 Task: Find the determinant of the 2x2 matrix {{2, 1}, {4, 2}}.
Action: Mouse moved to (1195, 78)
Screenshot: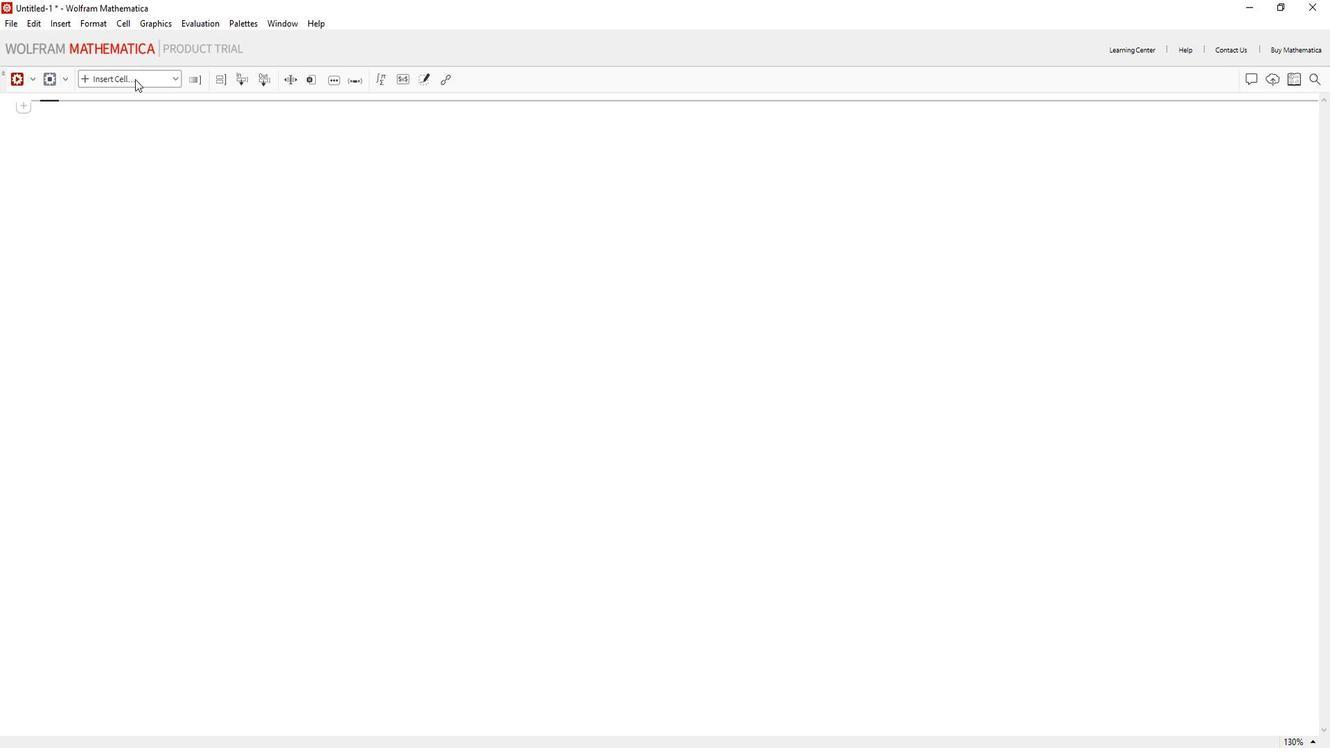 
Action: Mouse pressed left at (1195, 78)
Screenshot: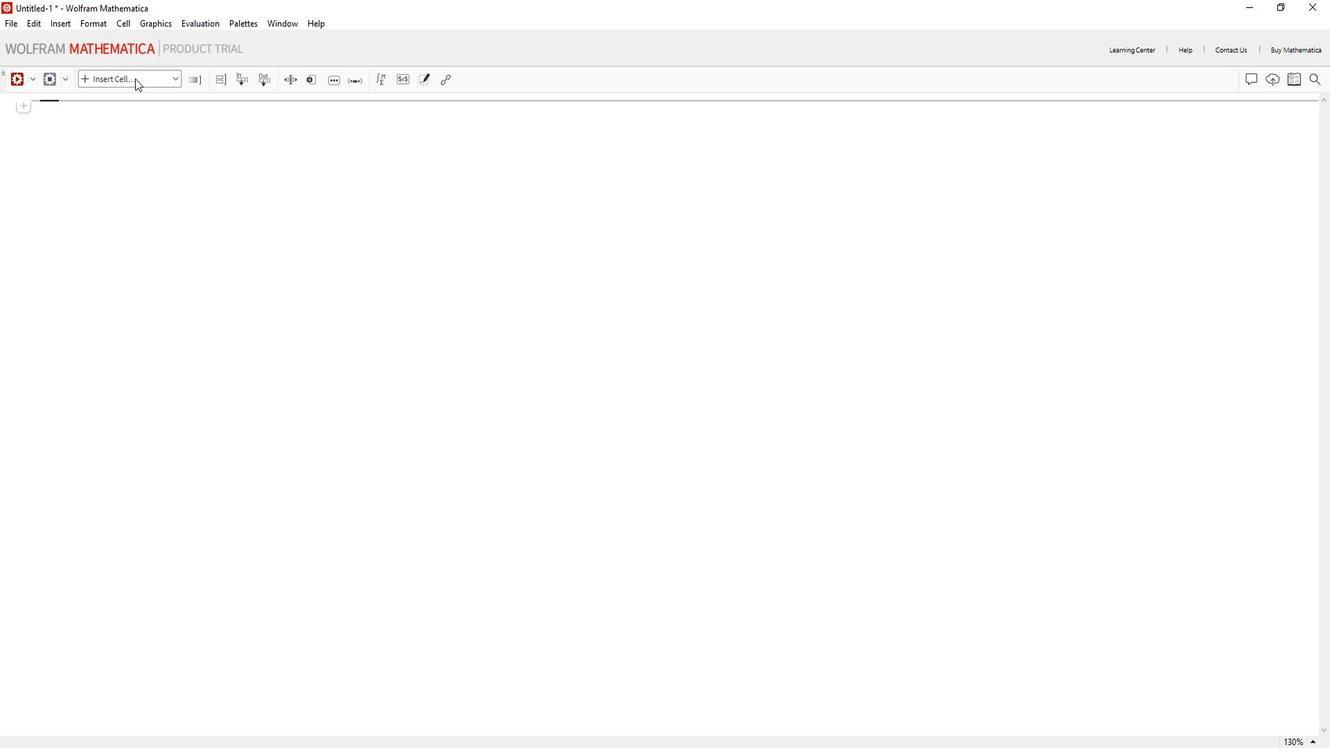 
Action: Mouse pressed left at (1195, 78)
Screenshot: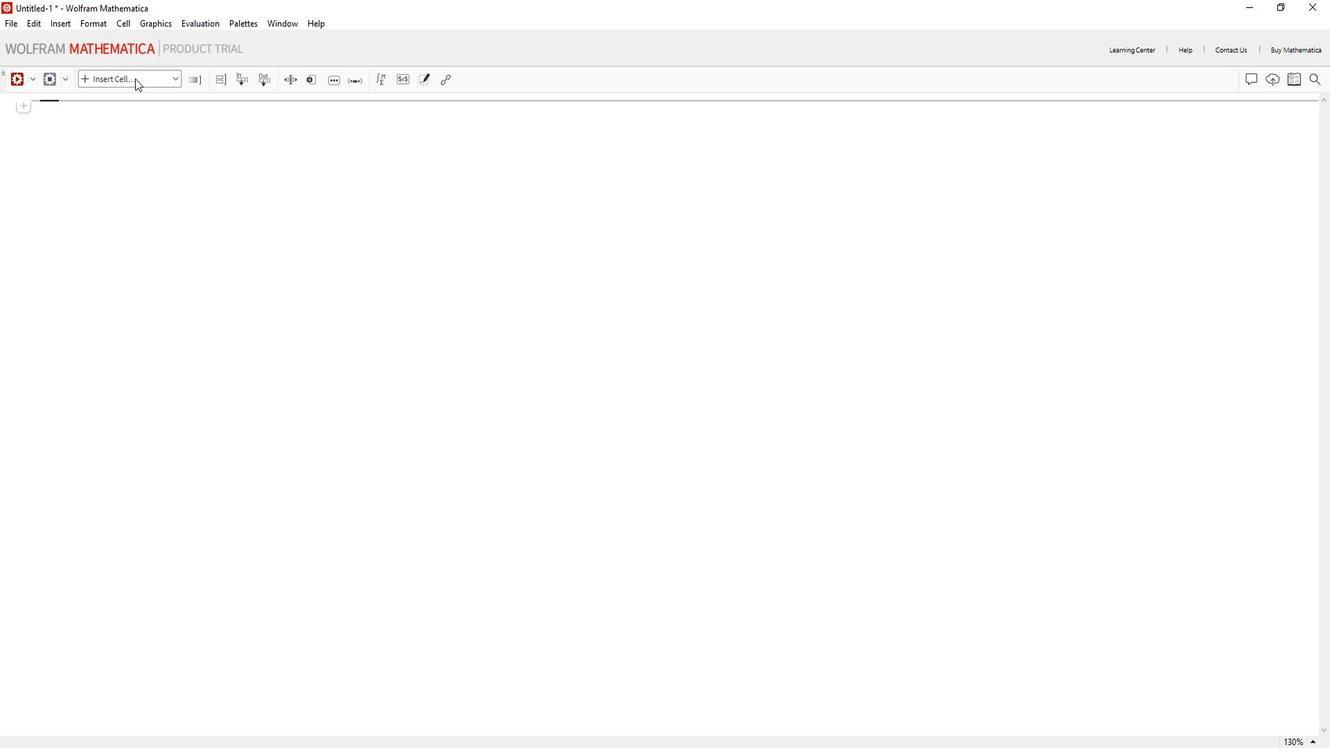 
Action: Mouse pressed left at (1195, 78)
Screenshot: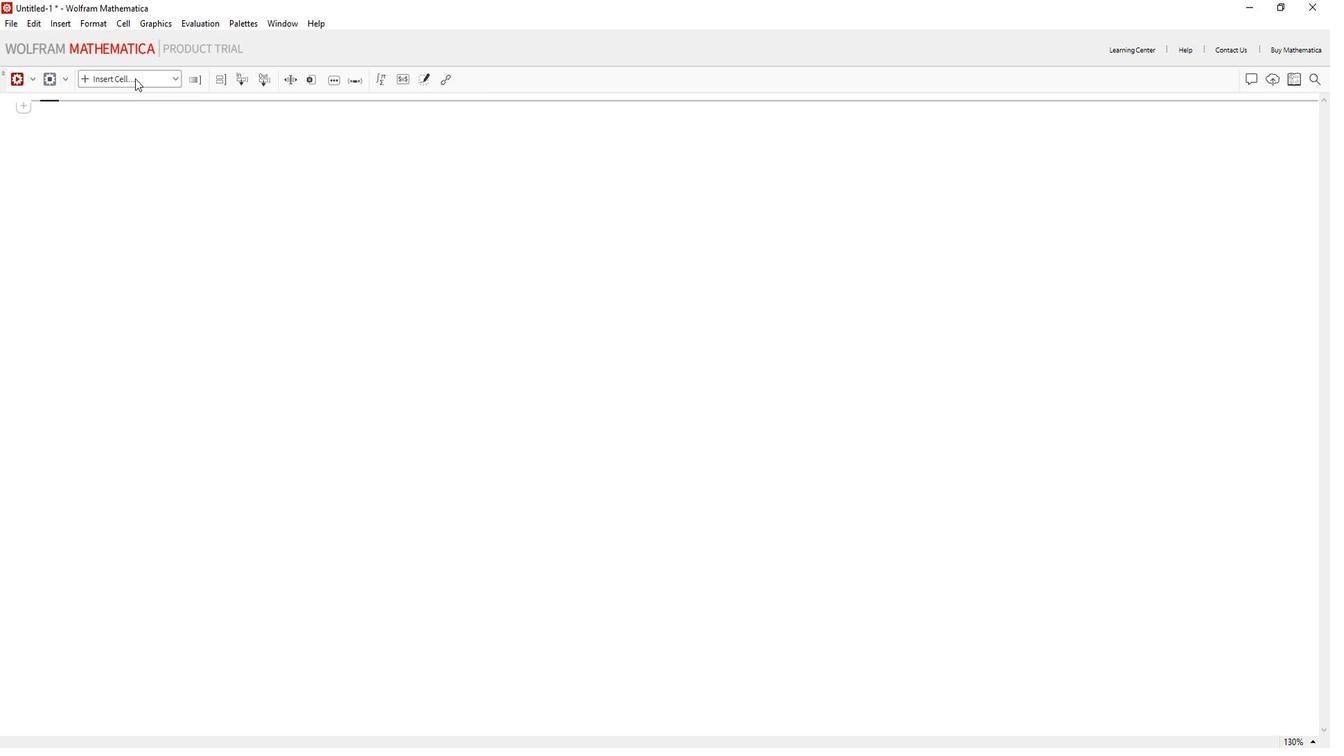 
Action: Mouse moved to (1185, 112)
Screenshot: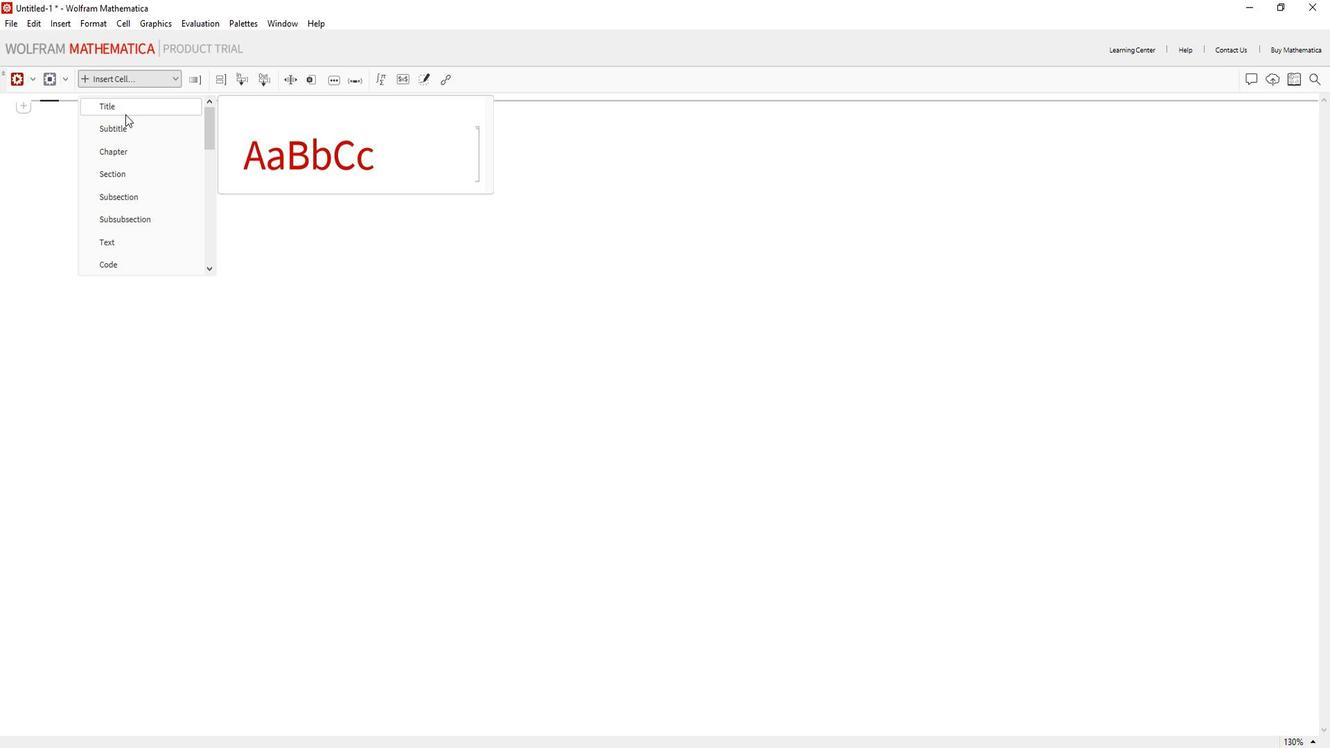 
Action: Mouse pressed left at (1185, 112)
Screenshot: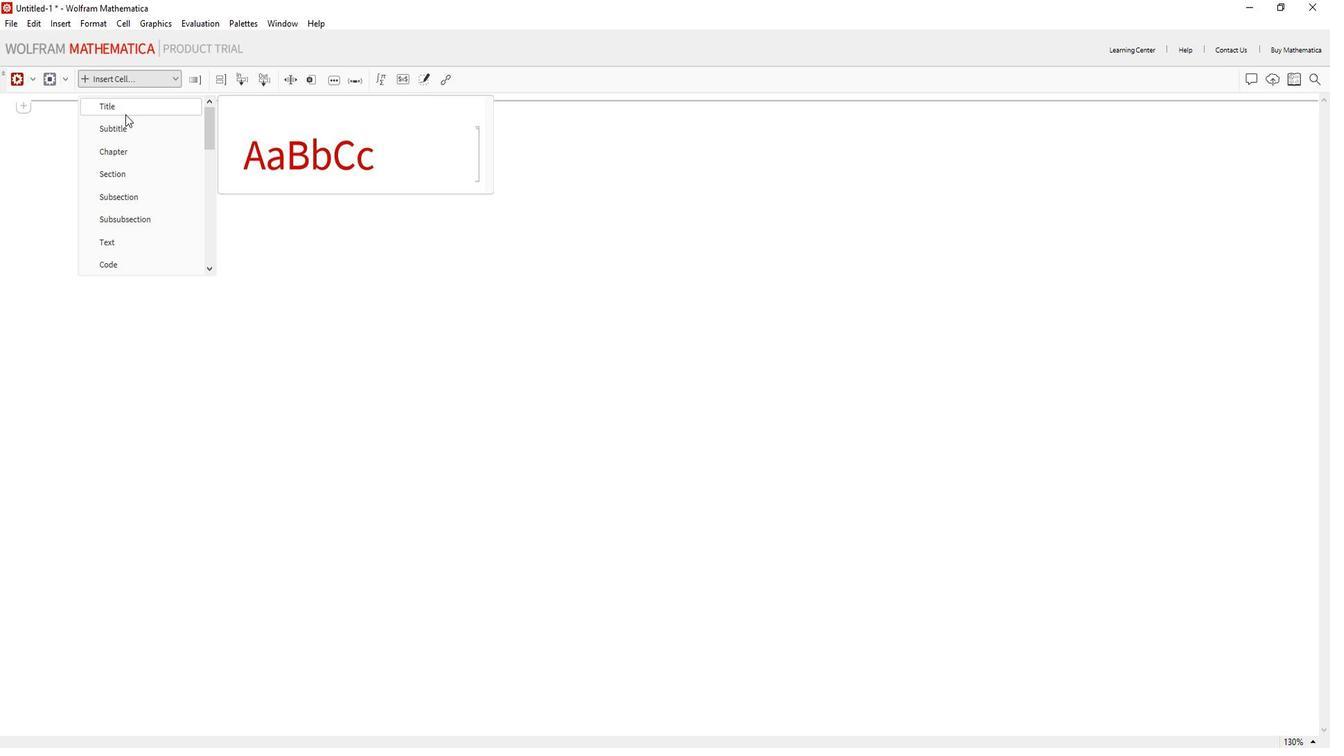 
Action: Mouse moved to (1184, 113)
Screenshot: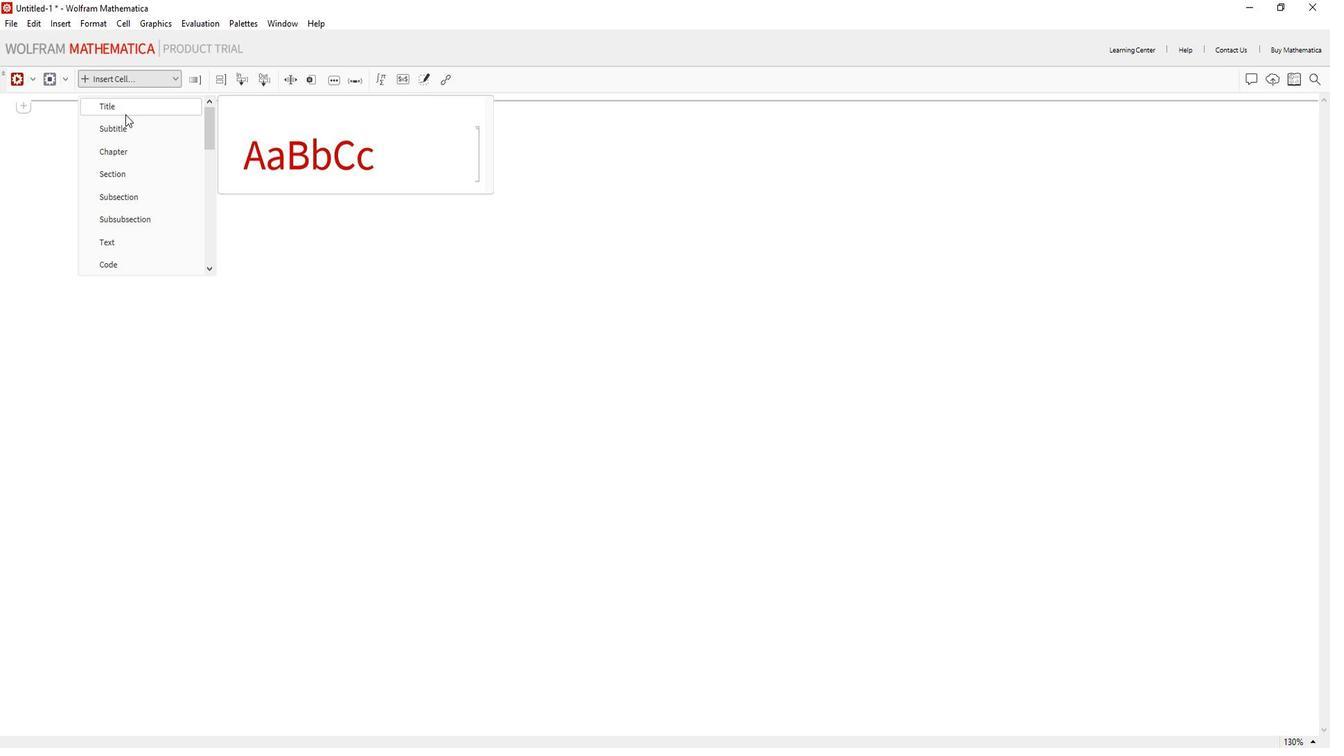 
Action: Key pressed <Key.shift>Find<Key.space>the<Key.space>determine<Key.backspace>ant<Key.space>of<Key.space>the<Key.space>2x2<Key.space>matrix
Screenshot: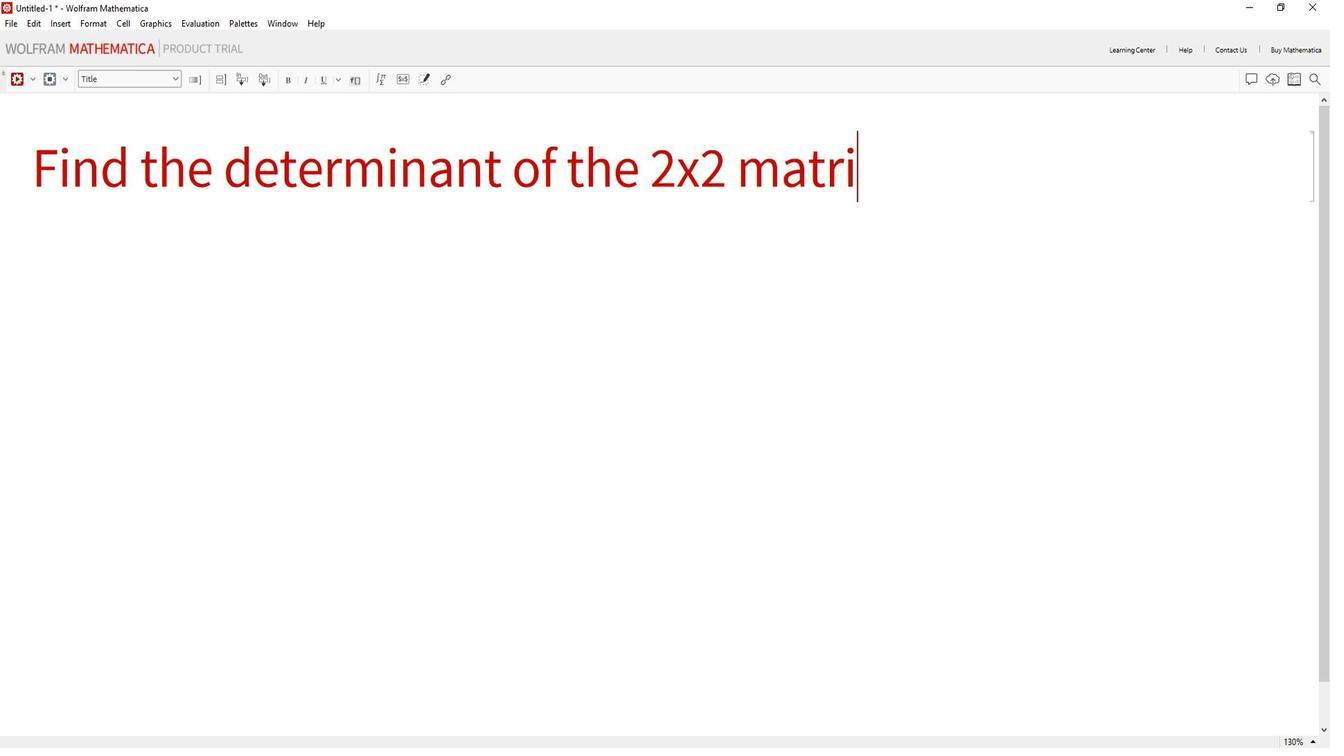 
Action: Mouse moved to (1162, 236)
Screenshot: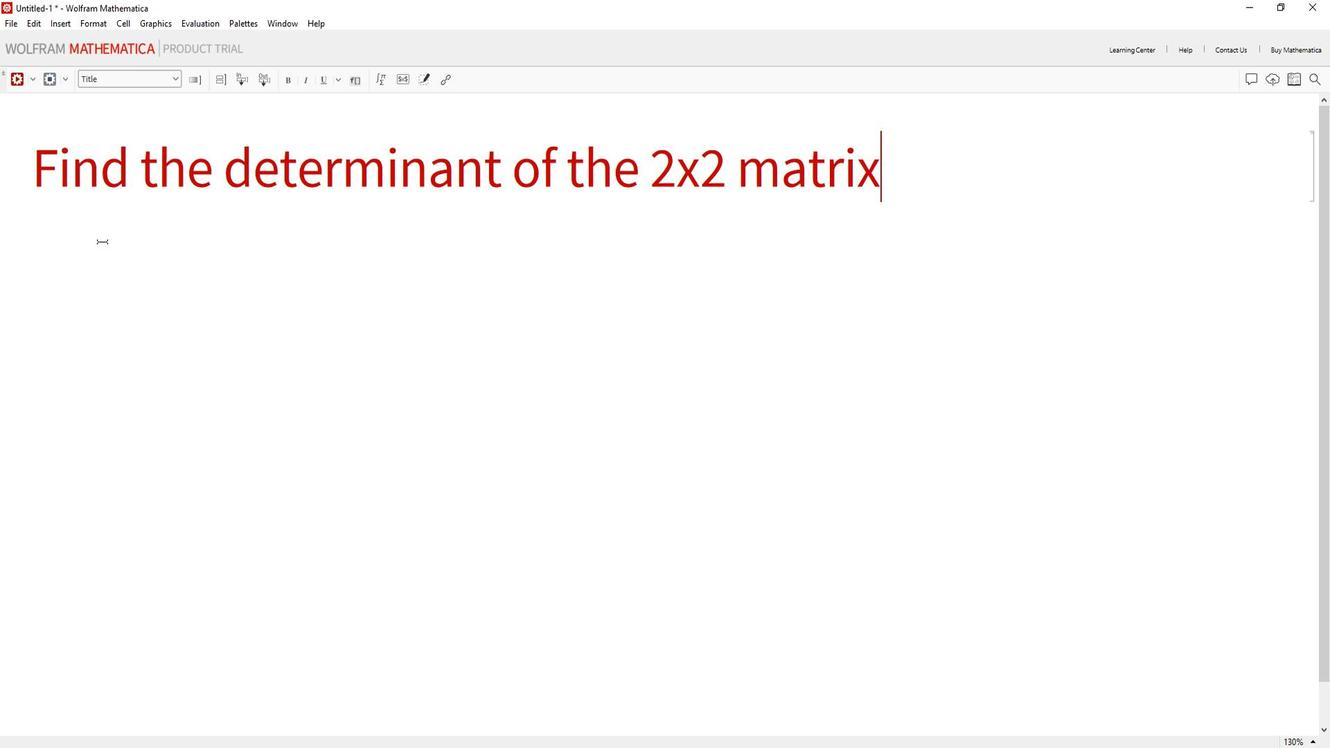 
Action: Mouse pressed left at (1162, 236)
Screenshot: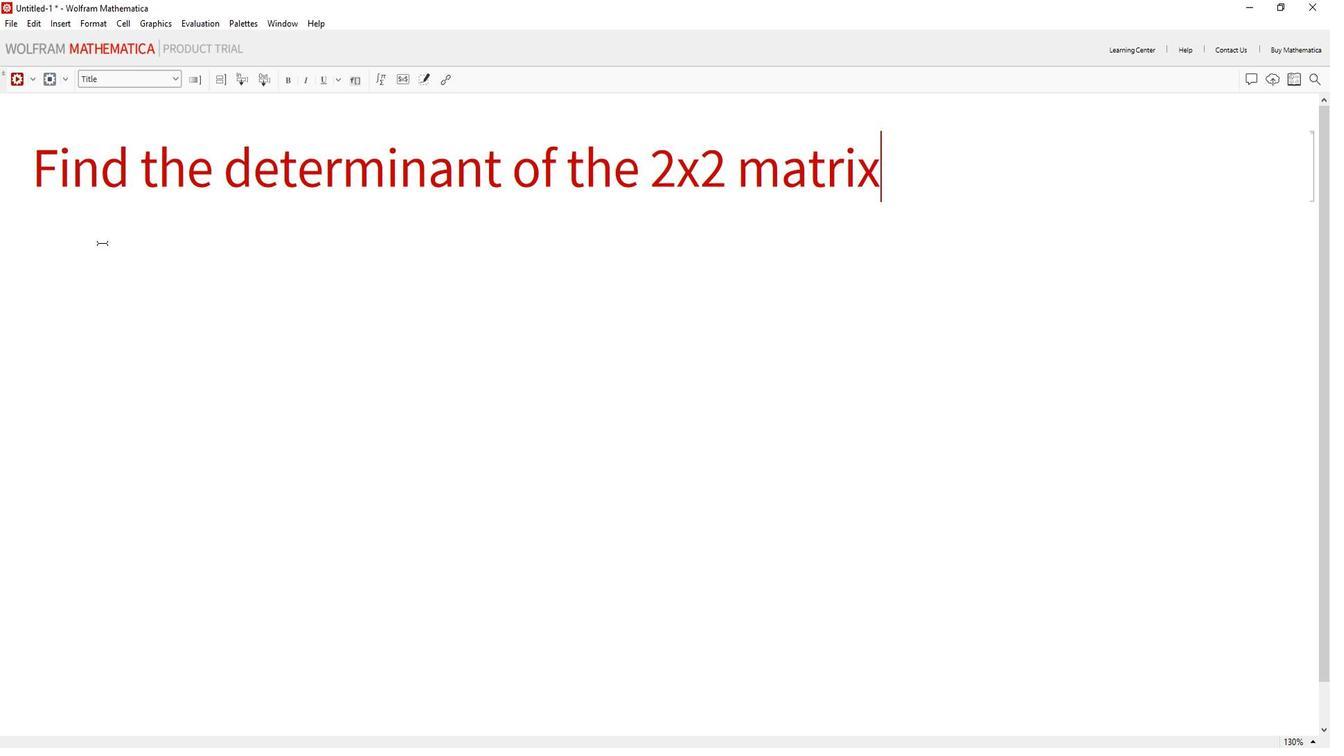
Action: Mouse moved to (1175, 76)
Screenshot: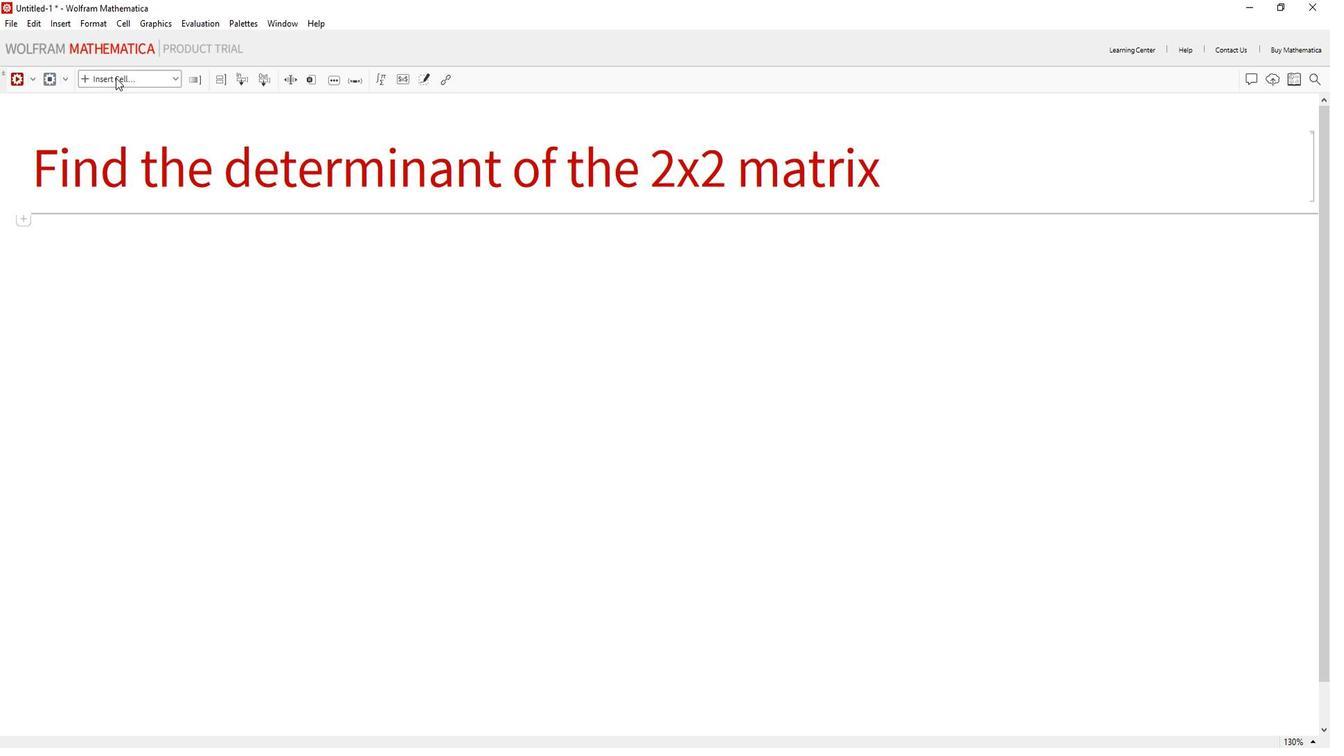 
Action: Mouse pressed left at (1175, 76)
Screenshot: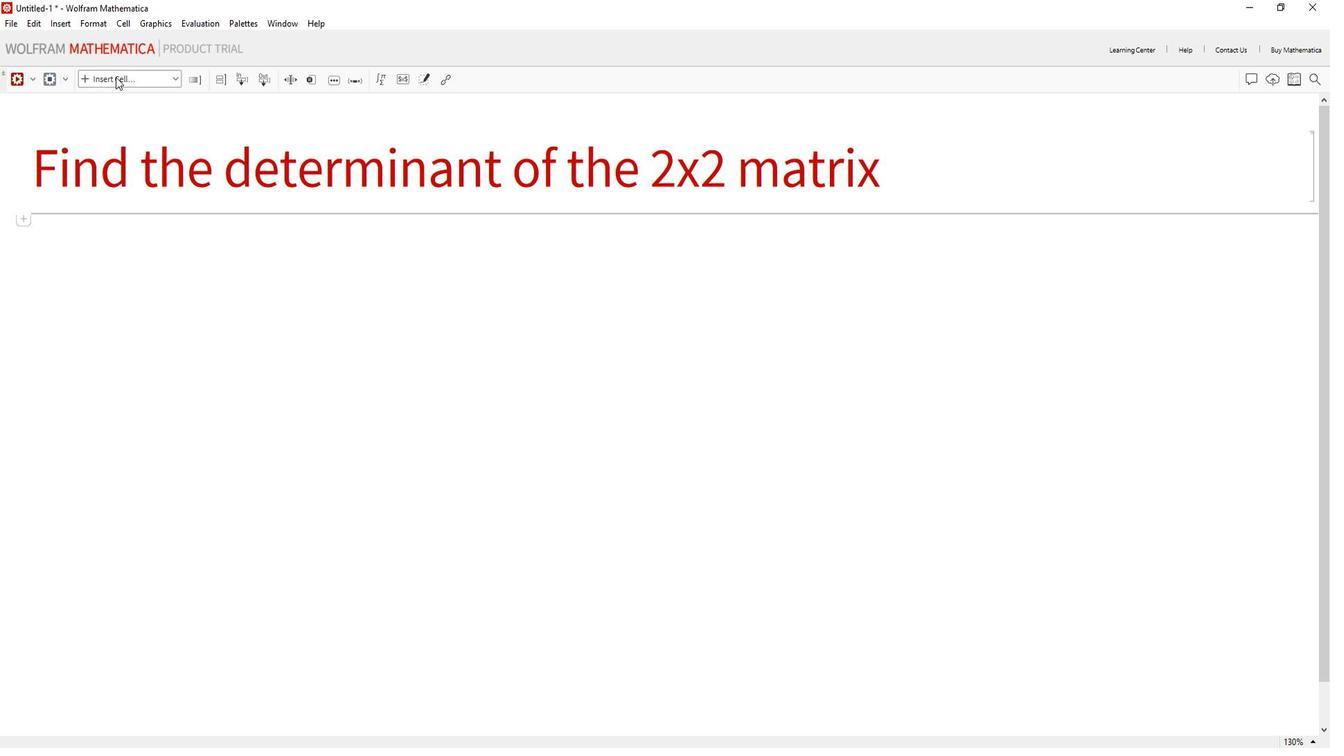
Action: Mouse moved to (1178, 257)
Screenshot: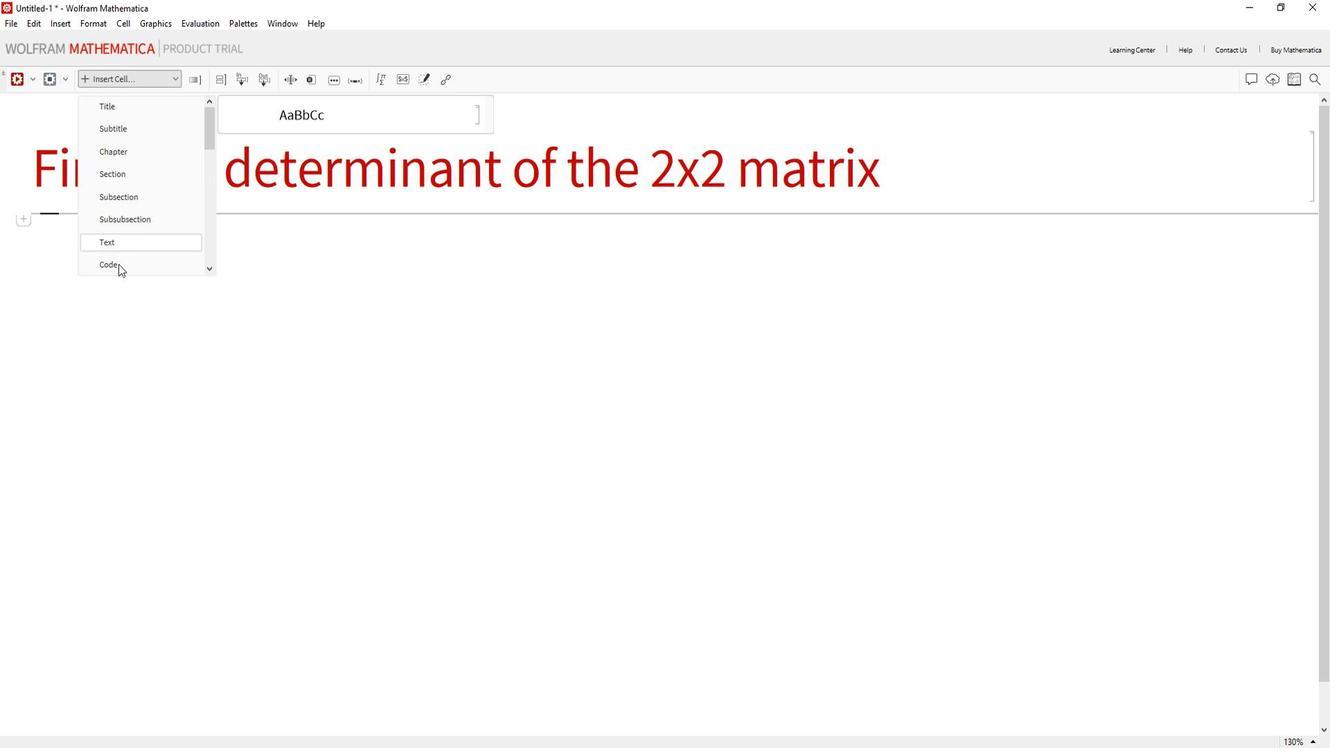 
Action: Mouse pressed left at (1178, 257)
Screenshot: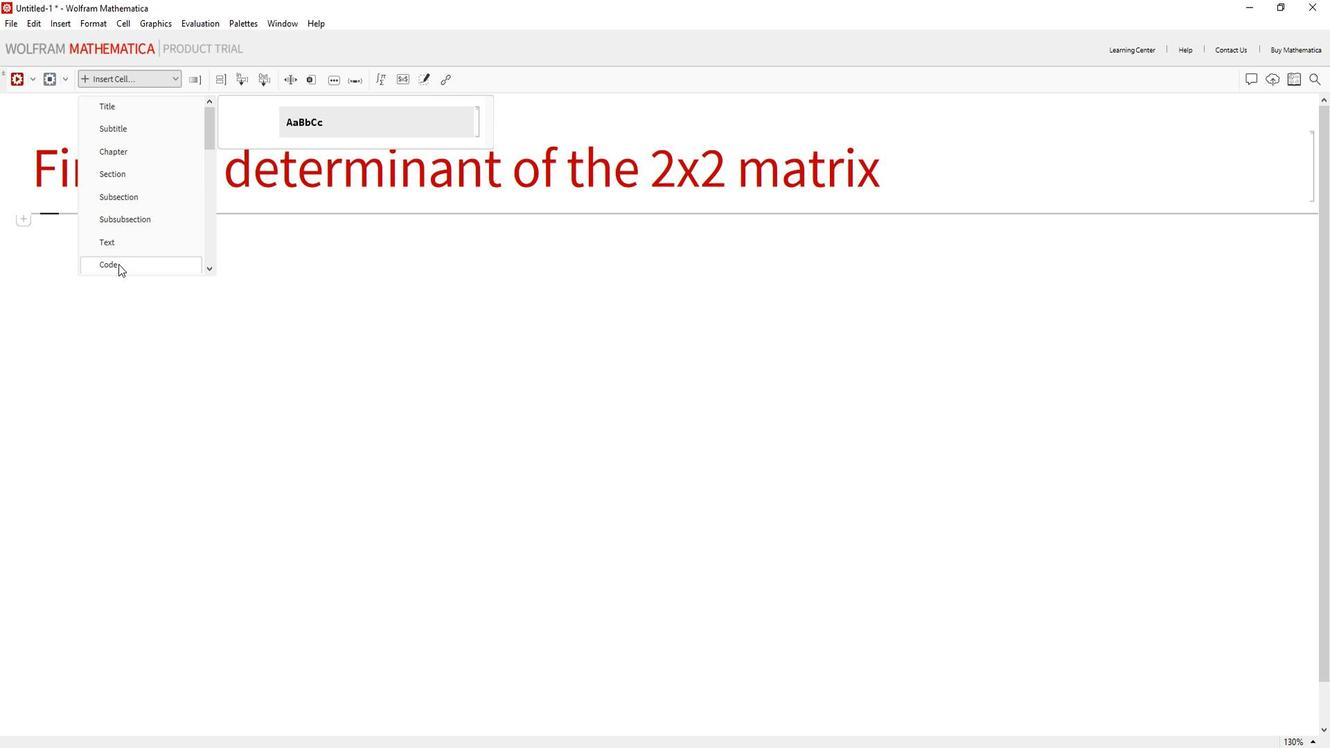 
Action: Mouse moved to (972, 292)
Screenshot: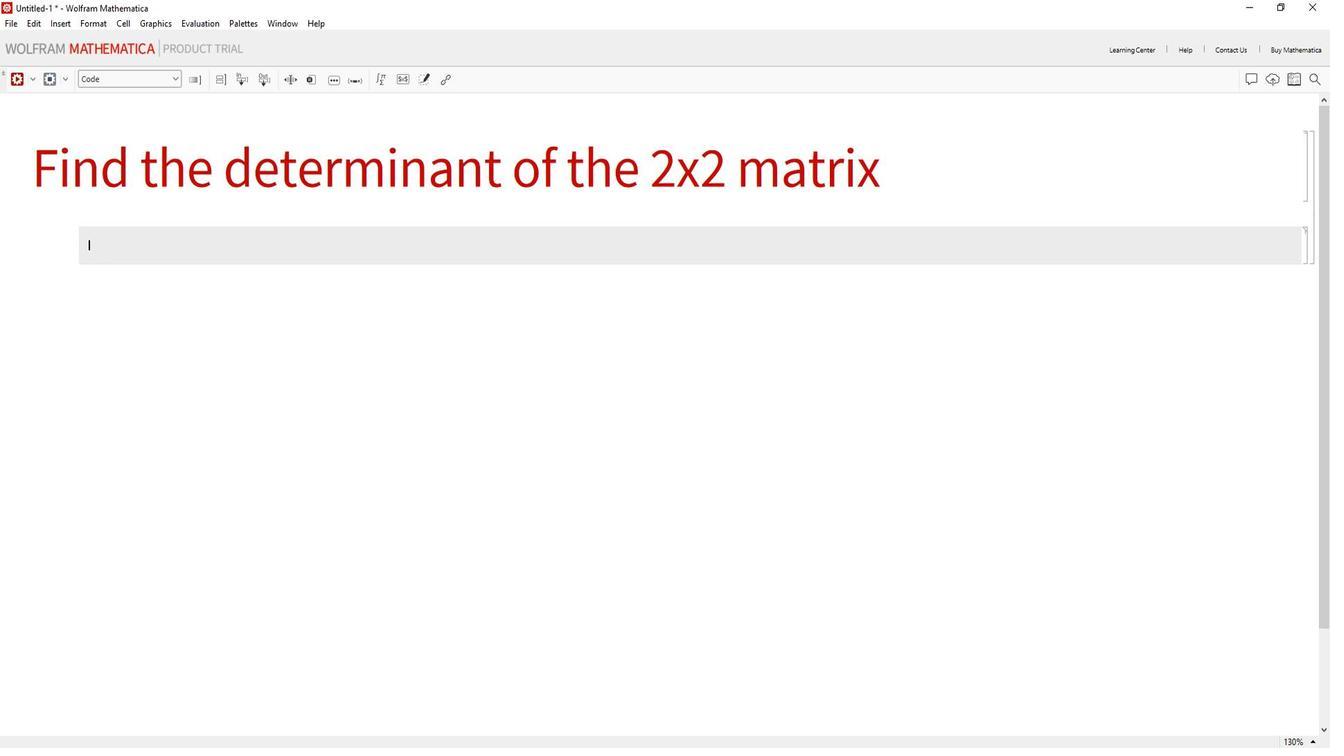 
Action: Mouse pressed left at (972, 292)
Screenshot: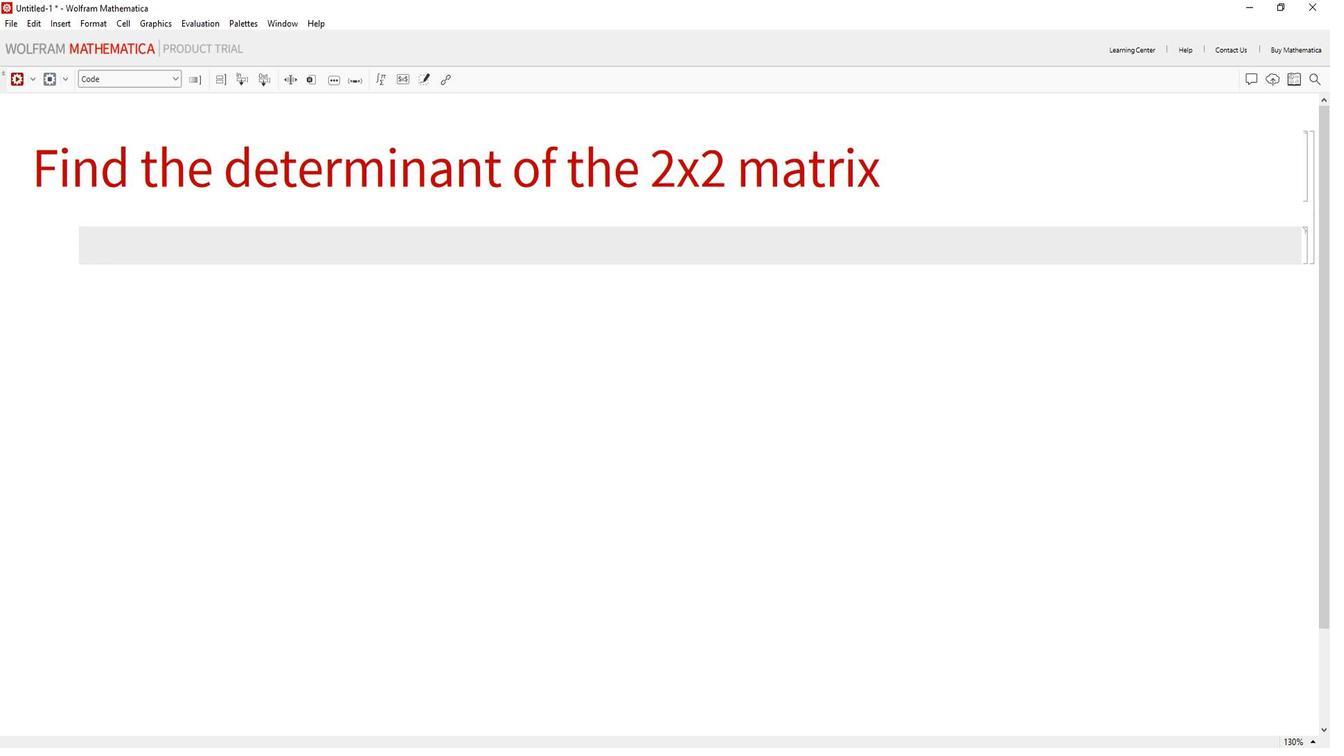 
Action: Mouse moved to (1180, 237)
Screenshot: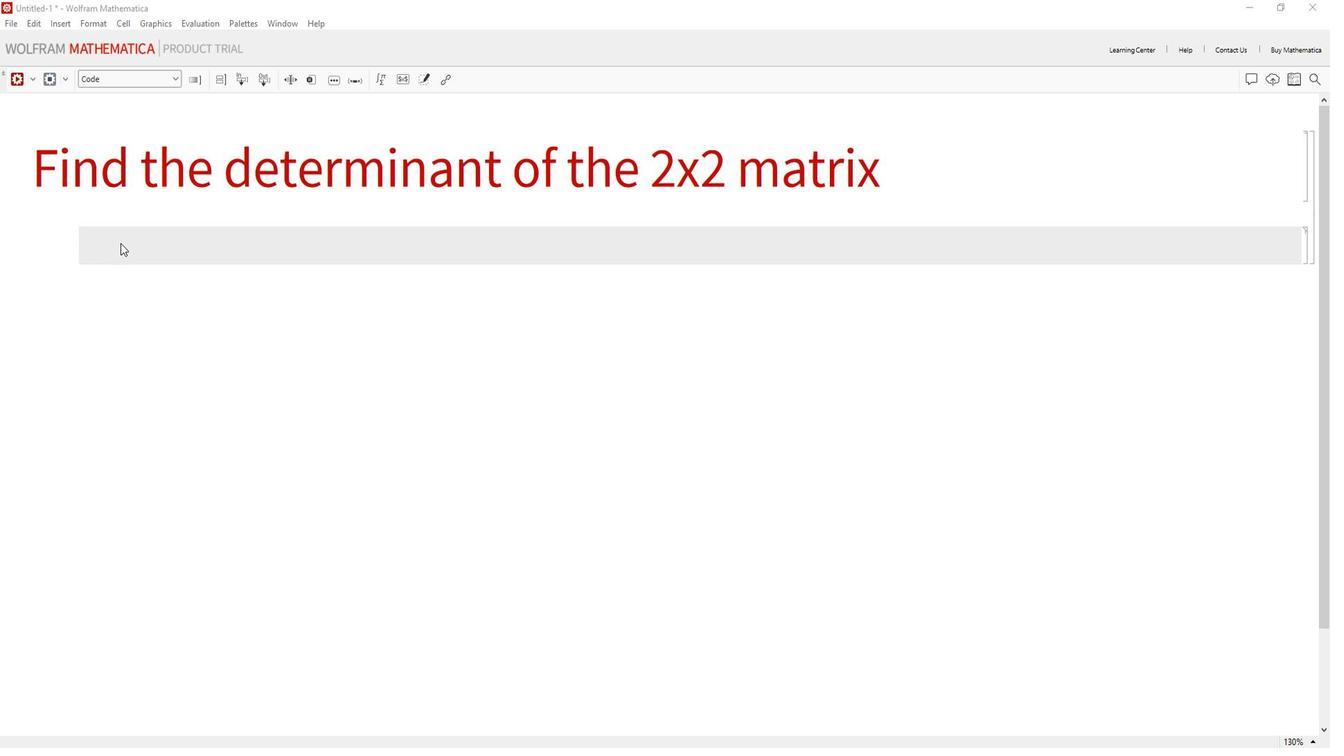
Action: Mouse pressed left at (1180, 237)
Screenshot: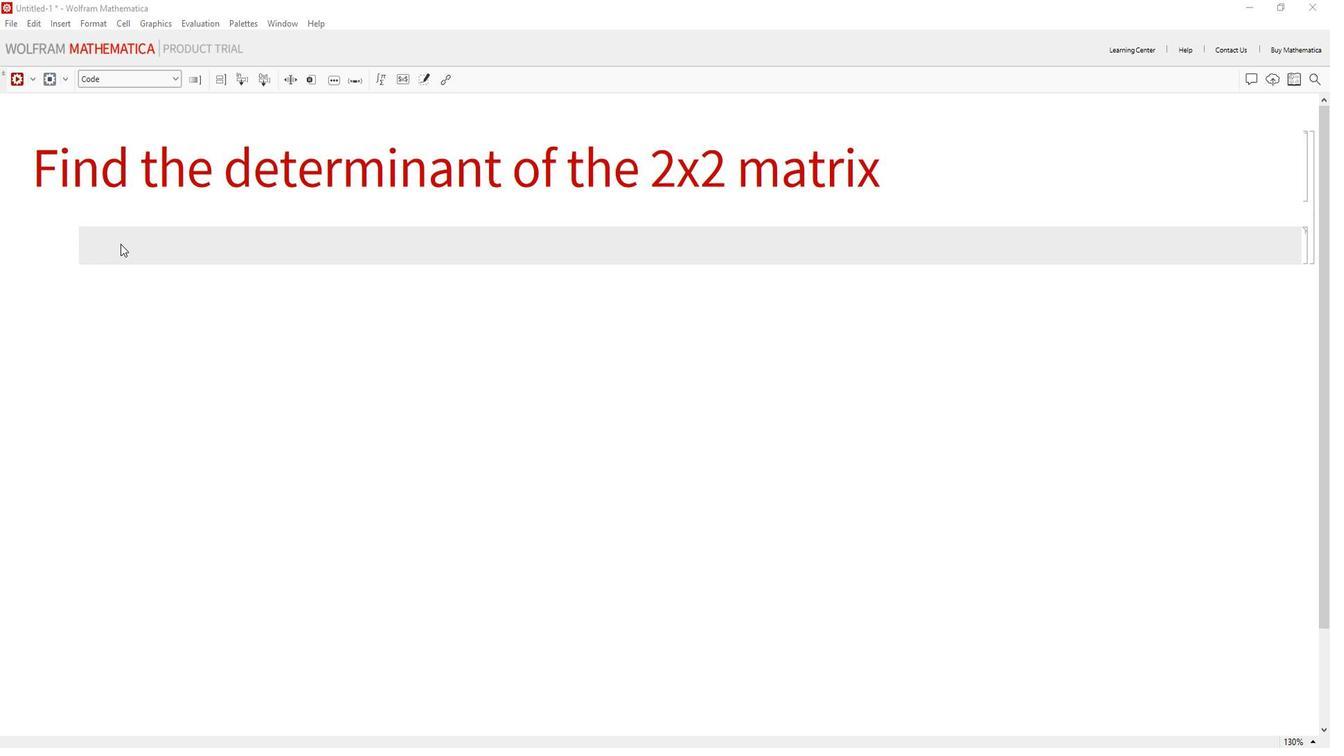 
Action: Key pressed <Key.shift_r>(*<Key.shift>Defind<Key.backspace>e<Key.space>the<Key.space>2x2<Key.space>matrix<Key.right><Key.right>matrix<Key.space>=<Key.space><Key.shift_r>{{2,<Key.space>1<Key.right>,<Key.space><Key.shift_r>{4,<Key.space>2<Key.right><Key.right>;<Key.enter><Key.enter><Key.shift_r><Key.shift_r>(*<Key.shift>Calculate<Key.space>the<Key.space>determinat<Key.backspace>nt<Key.space>using<Key.space>the<Key.space><Key.shift>Det<Key.space>function<Key.right><Key.right><Key.enter>determinant<Key.enter><Key.space>=<Key.space><Key.shift>Det[matrix<Key.enter><Key.right>;<Key.enter><Key.enter><Key.shift_r>(*<Key.shift>De<Key.backspace>isplay<Key.space>the<Key.space>result<Key.right><Key.right><Key.enter>determinant<Key.enter>
Screenshot: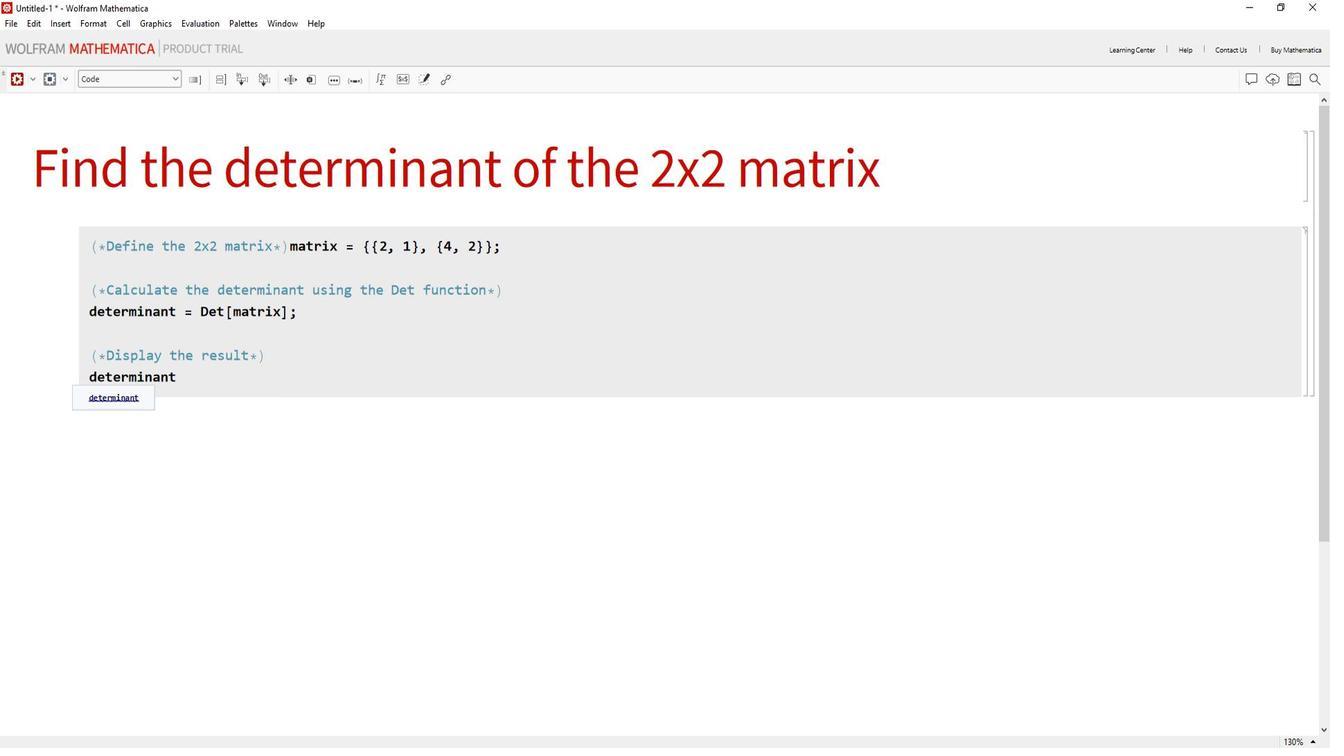 
Action: Mouse moved to (1182, 327)
Screenshot: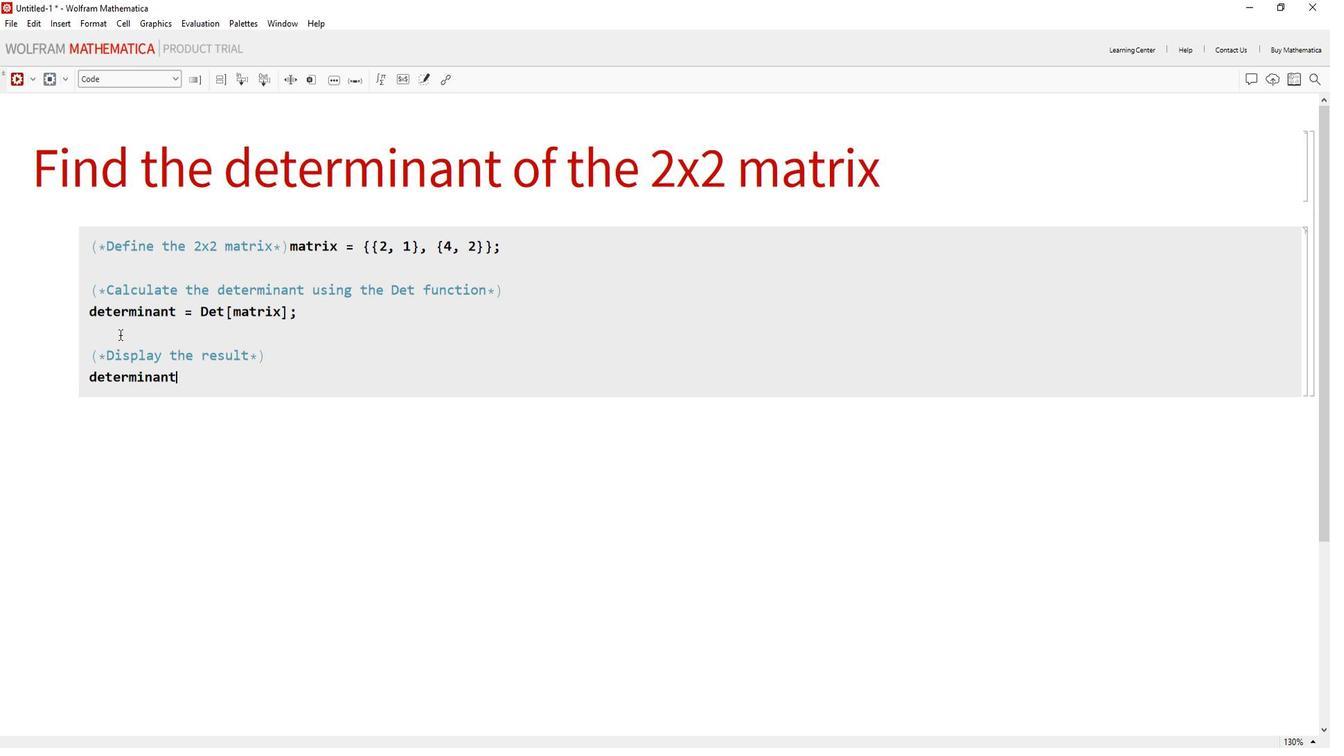 
Action: Mouse pressed left at (1182, 327)
Screenshot: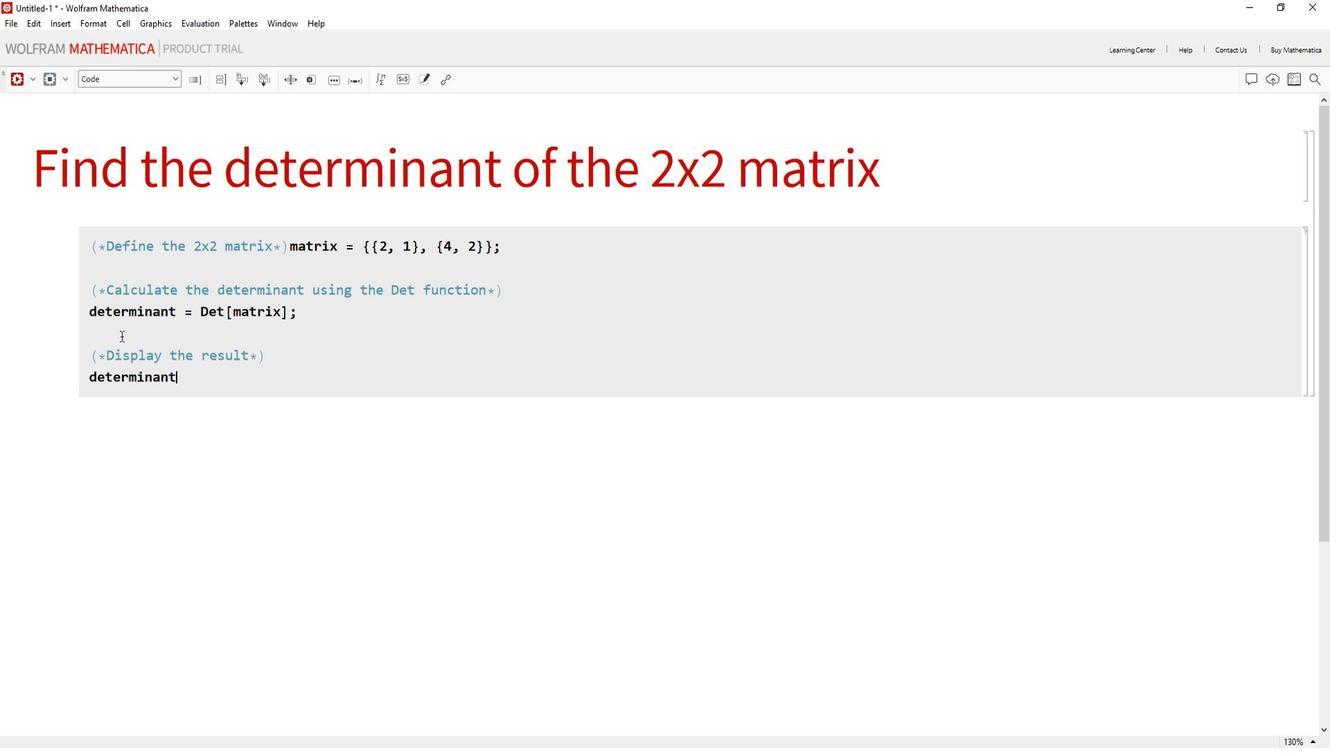 
Action: Mouse moved to (1077, 81)
Screenshot: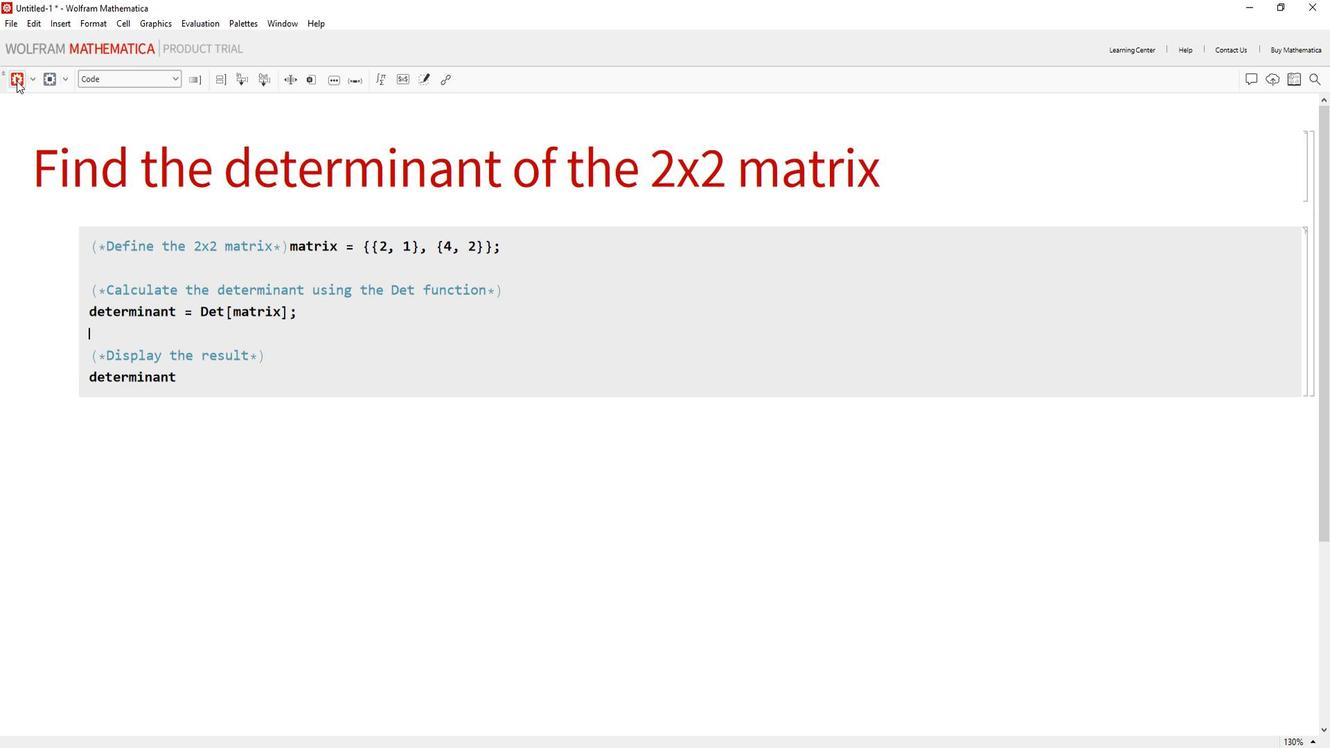 
Action: Mouse pressed left at (1077, 81)
Screenshot: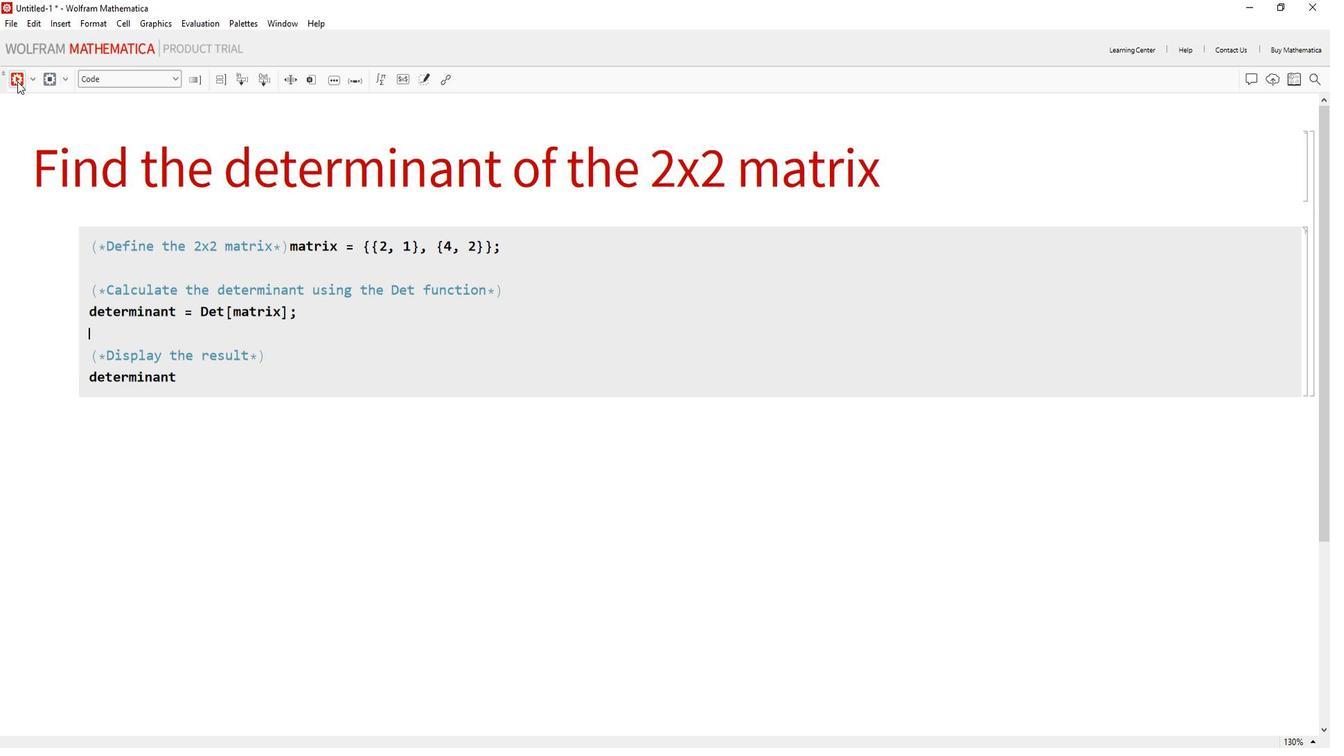 
Action: Mouse moved to (1175, 400)
Screenshot: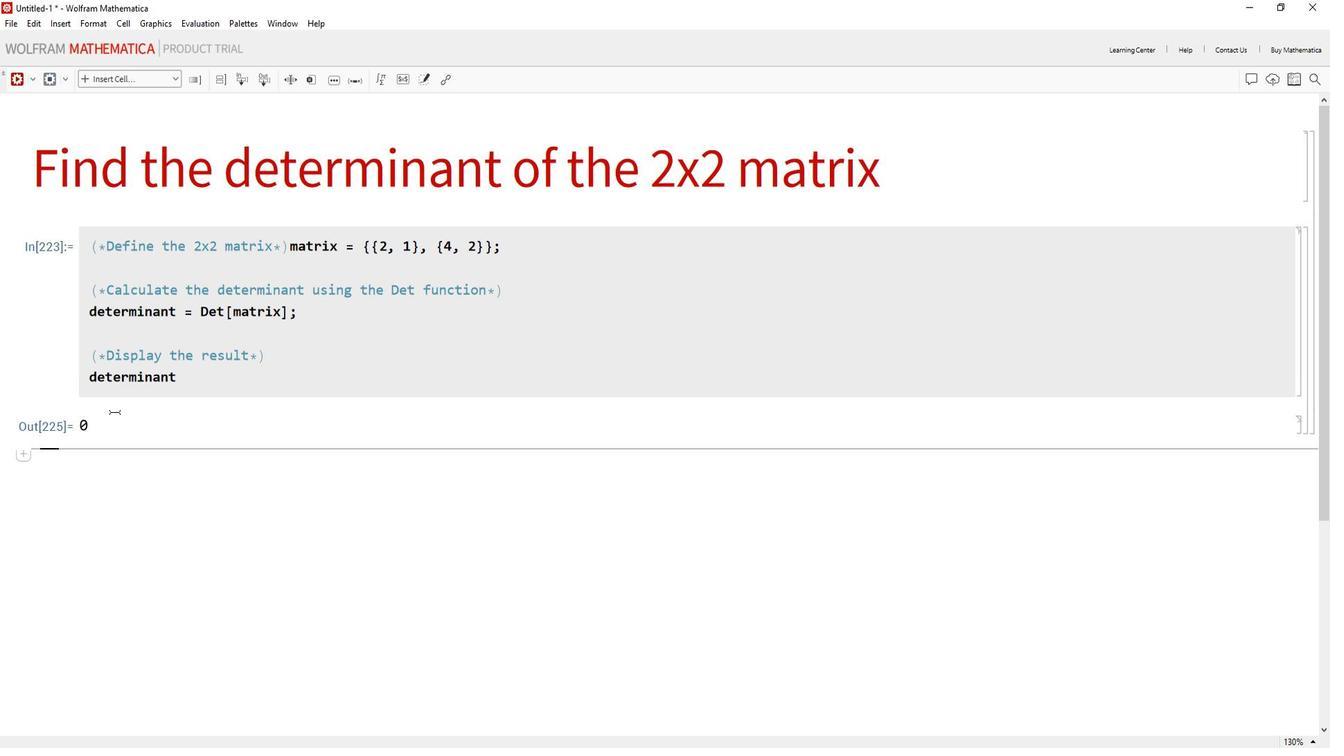 
